 Task: Apply the font style "georgia" to the current theme.
Action: Mouse moved to (19, 183)
Screenshot: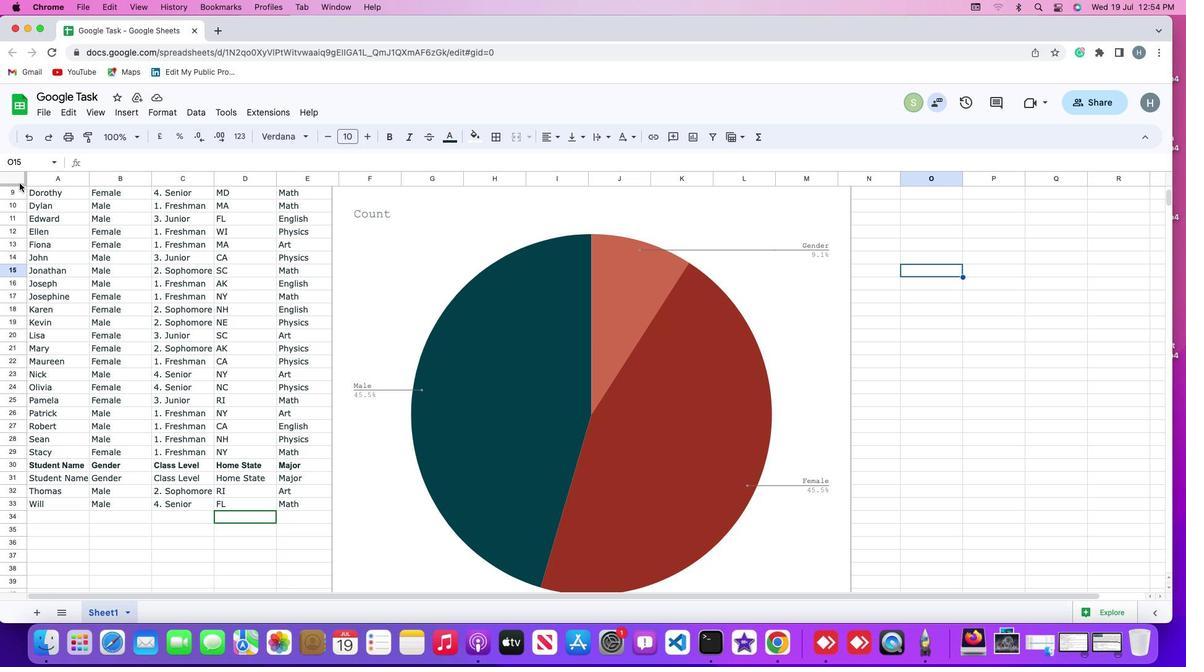 
Action: Mouse pressed left at (19, 183)
Screenshot: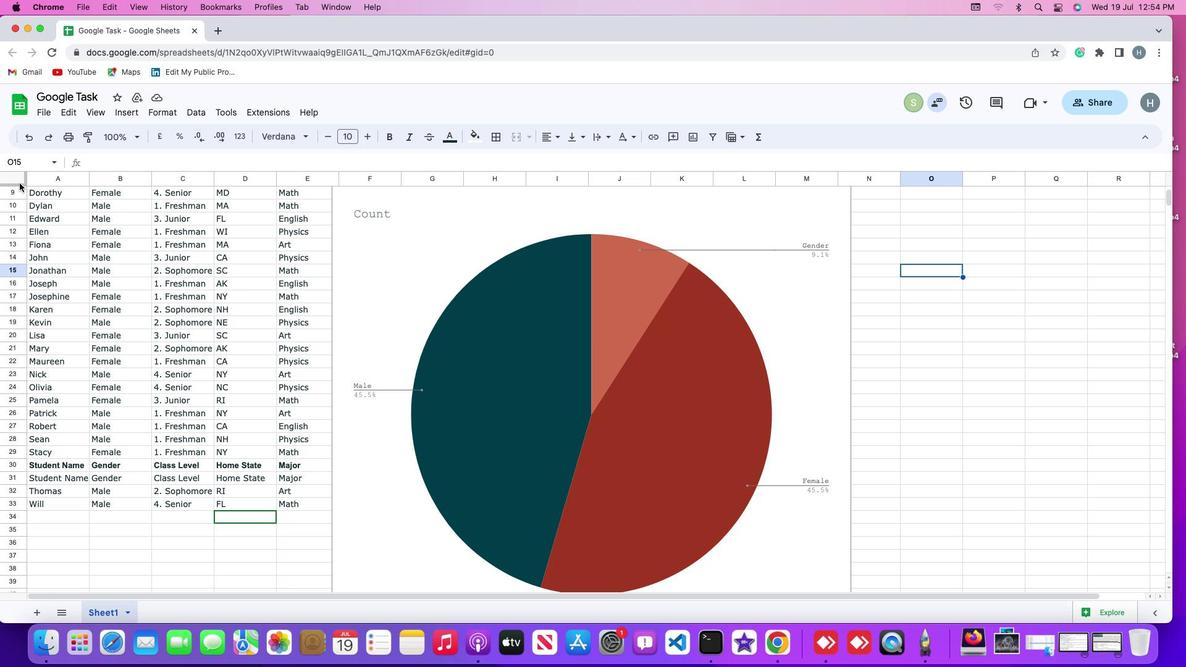 
Action: Mouse moved to (19, 177)
Screenshot: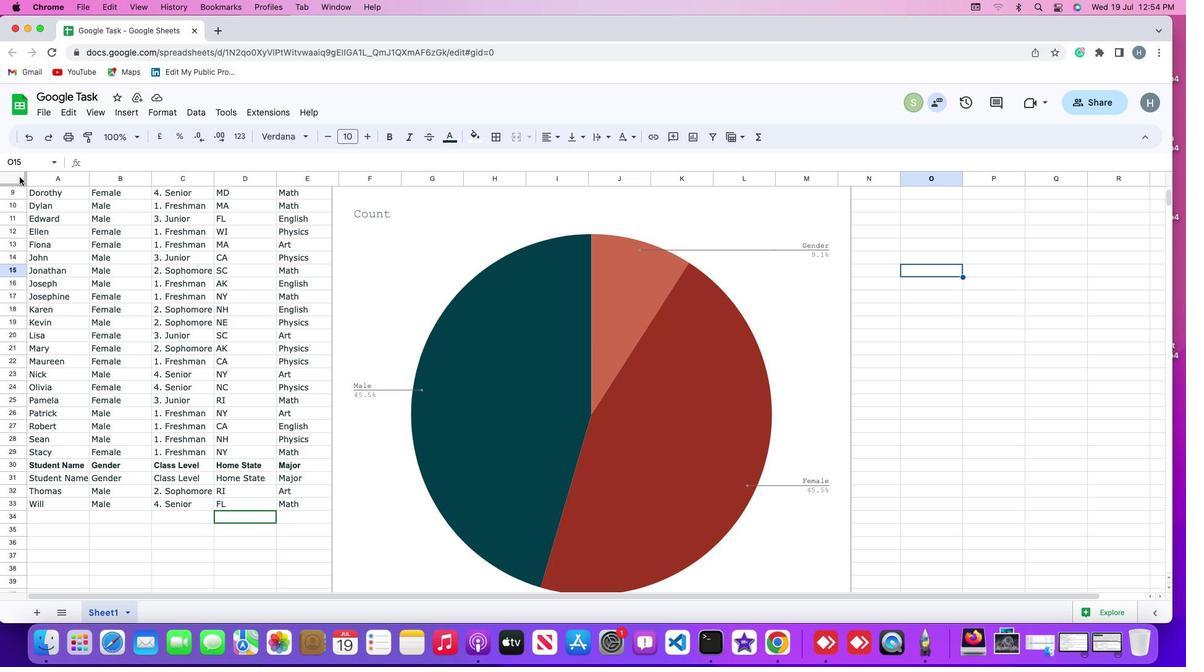 
Action: Mouse pressed left at (19, 177)
Screenshot: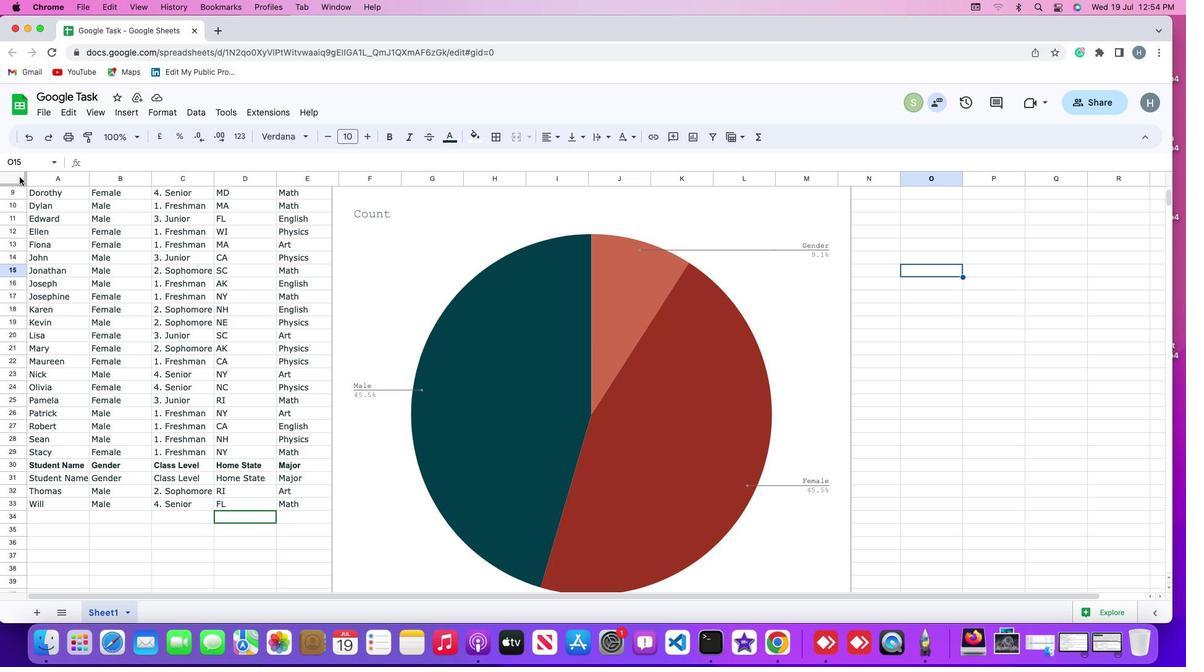 
Action: Mouse moved to (161, 112)
Screenshot: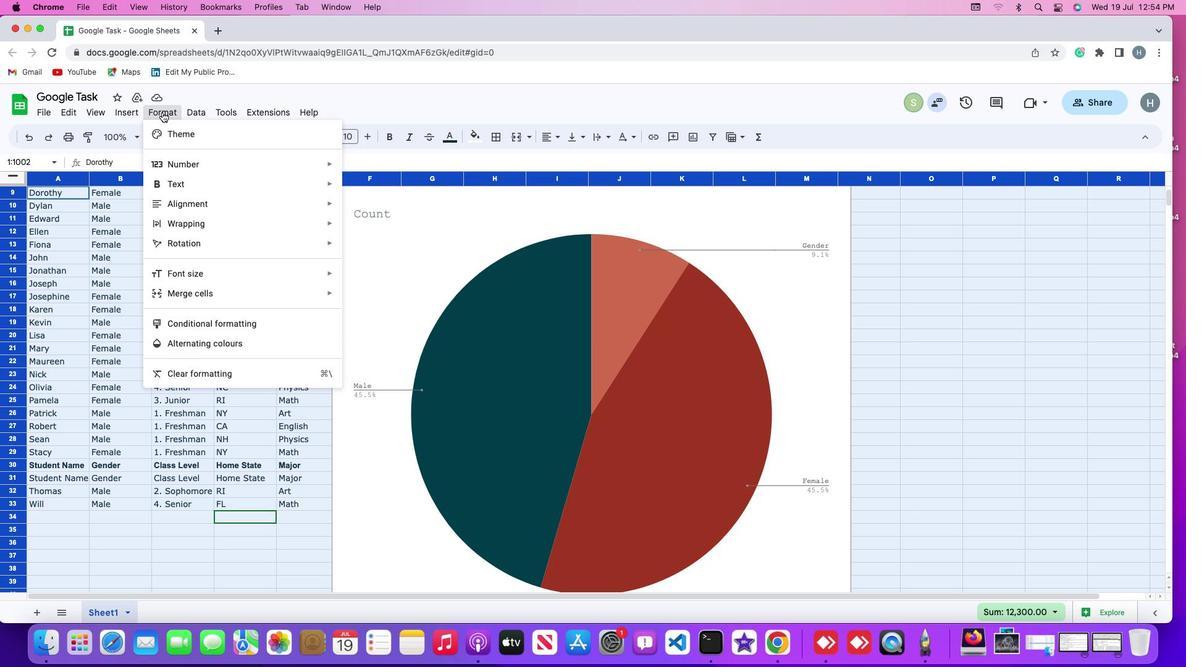 
Action: Mouse pressed left at (161, 112)
Screenshot: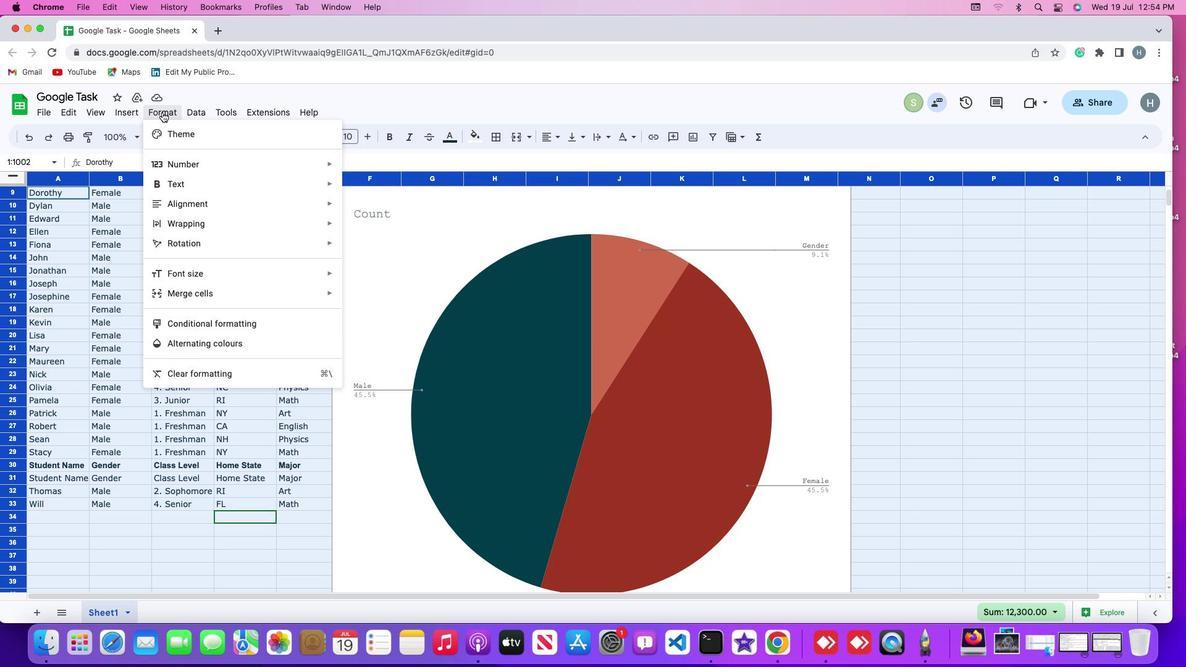 
Action: Mouse moved to (184, 129)
Screenshot: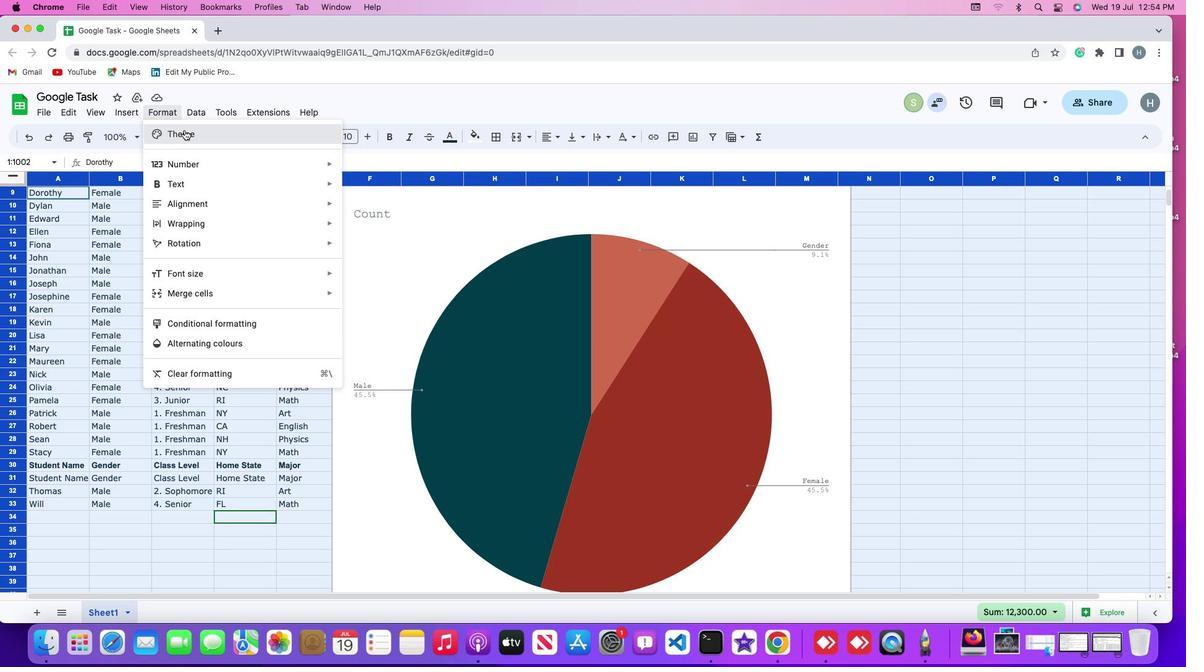 
Action: Mouse pressed left at (184, 129)
Screenshot: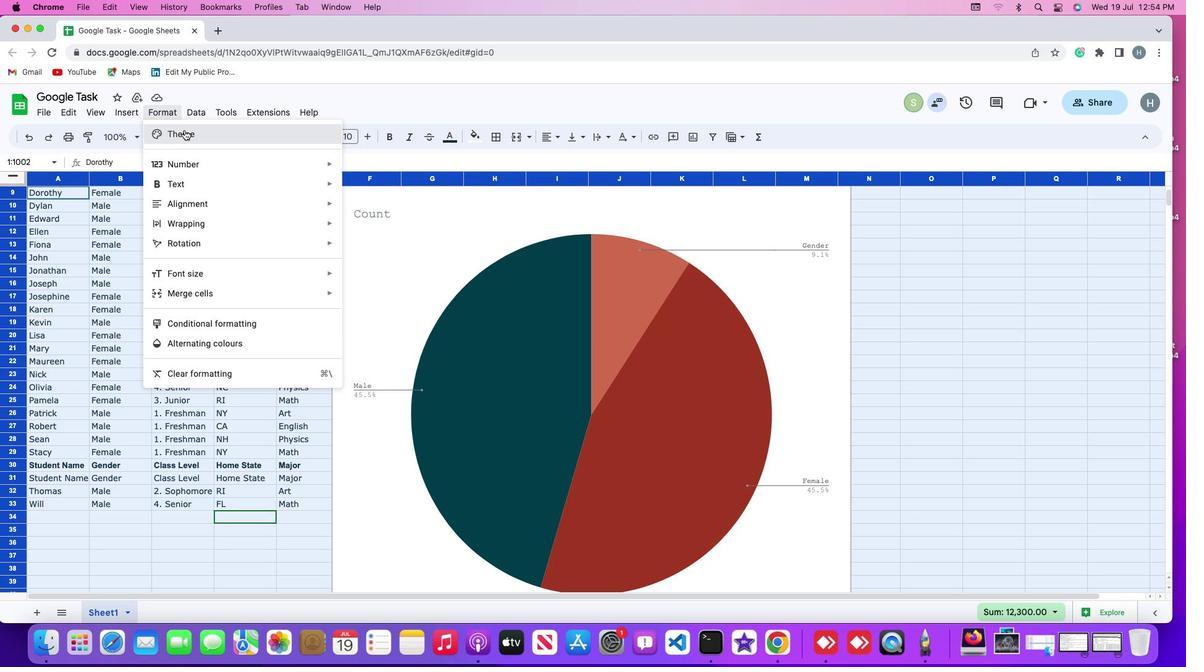 
Action: Mouse moved to (1076, 185)
Screenshot: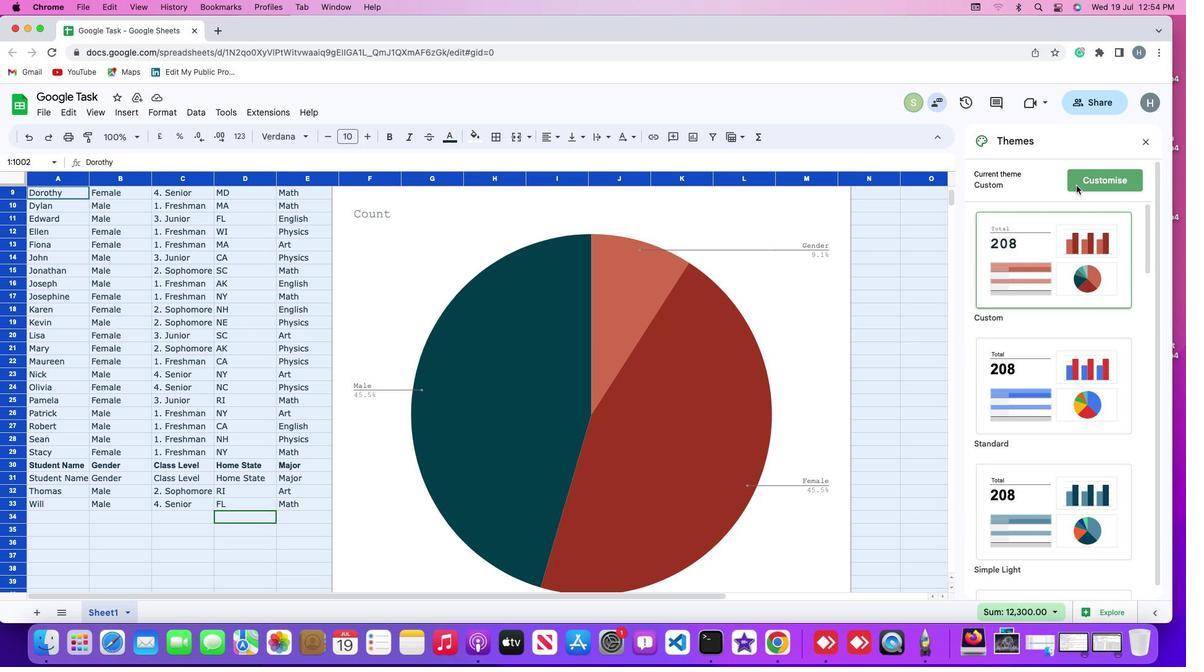 
Action: Mouse pressed left at (1076, 185)
Screenshot: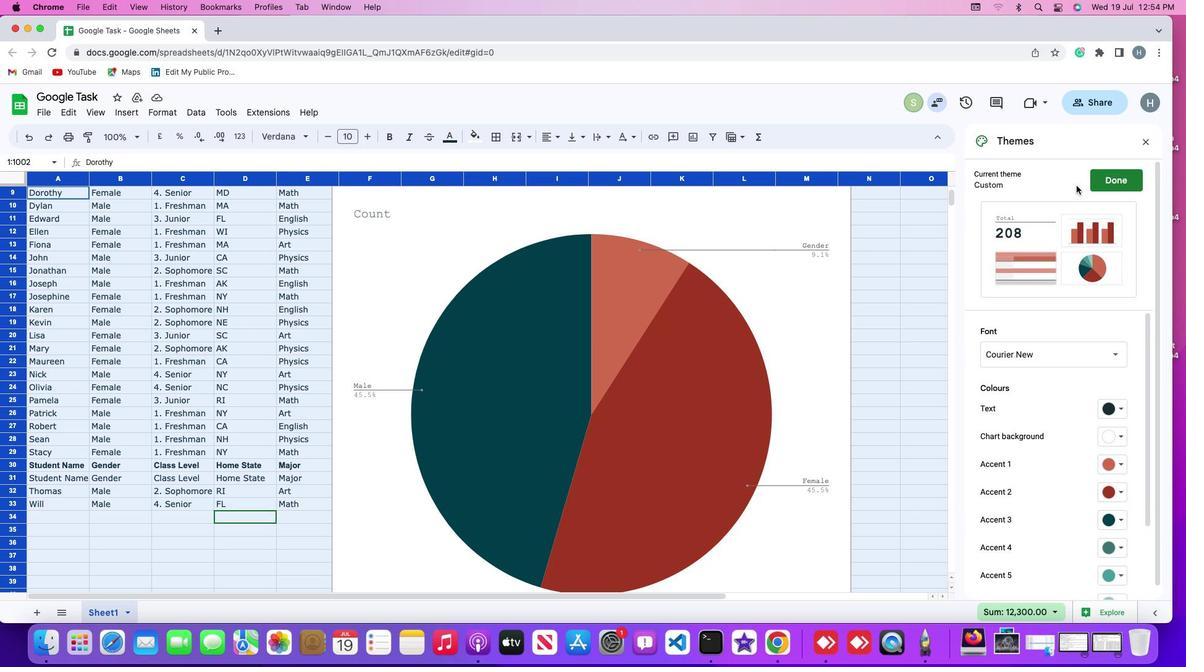 
Action: Mouse moved to (1045, 346)
Screenshot: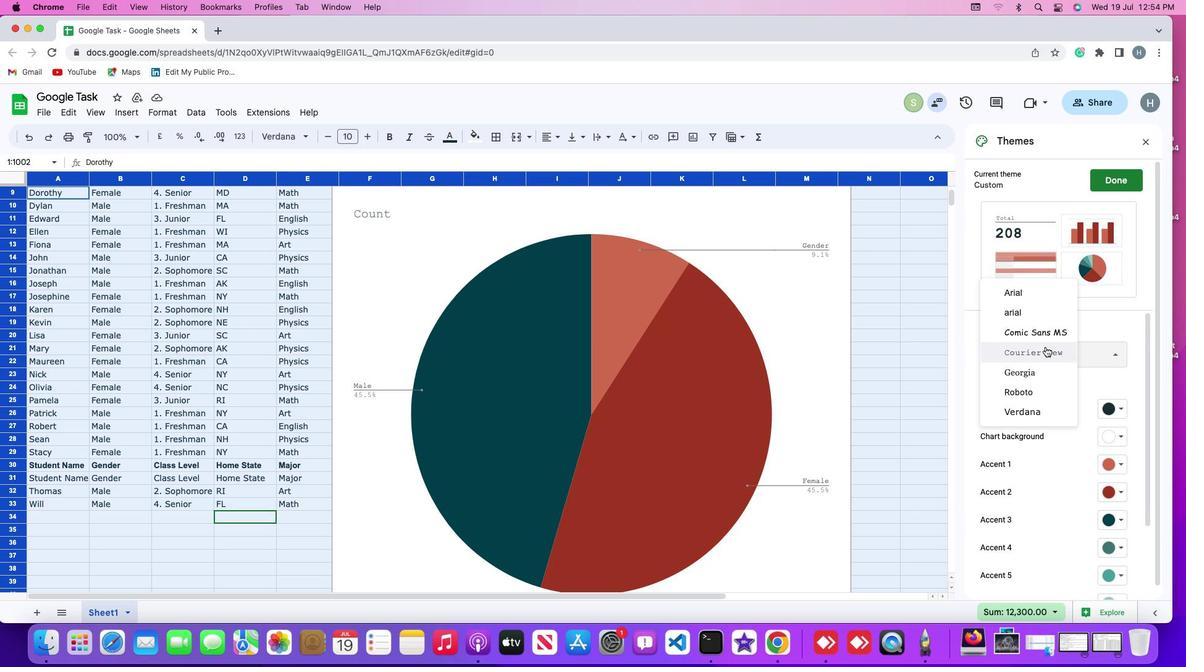 
Action: Mouse pressed left at (1045, 346)
Screenshot: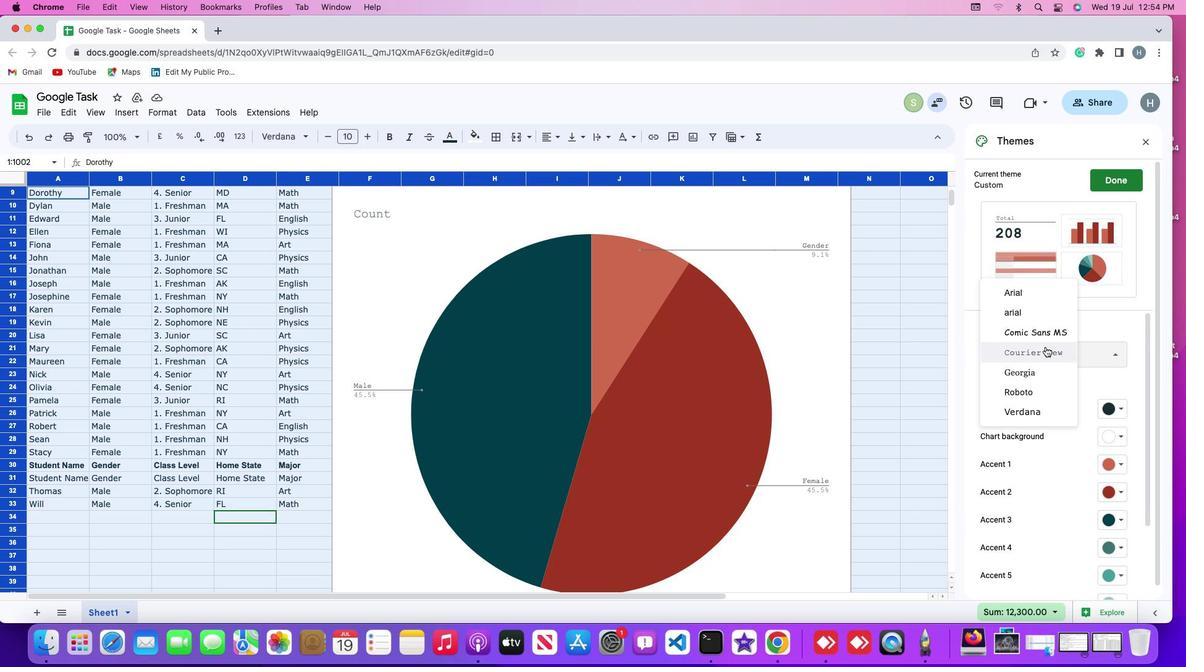 
Action: Mouse moved to (1025, 375)
Screenshot: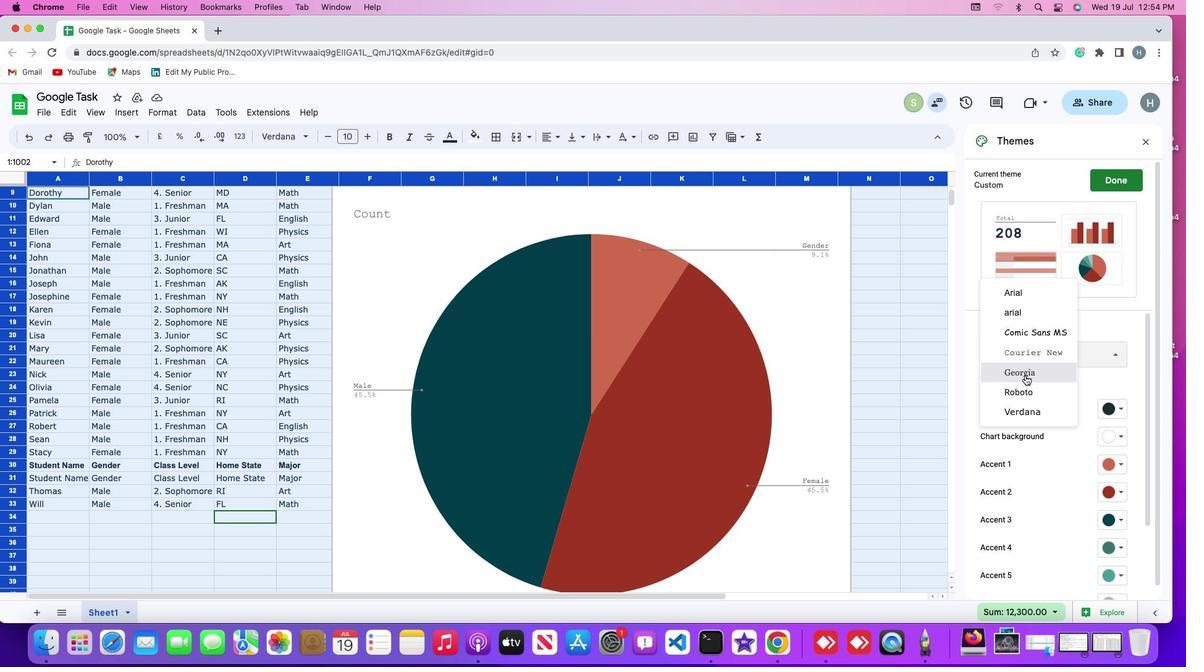 
Action: Mouse pressed left at (1025, 375)
Screenshot: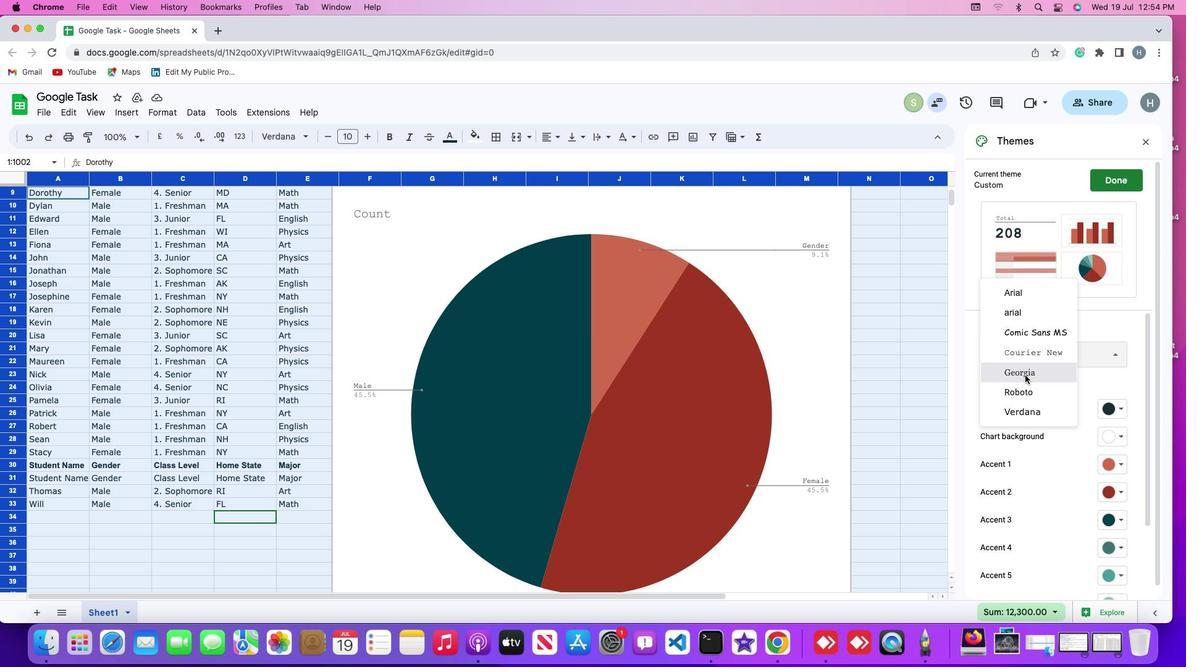 
